 Task: Change  the formatting of the data to Which is Less than 5, In conditional formating, put the option 'Green Fill with Dark Green Text. . 'In the sheet   Navigate Sales templetes book
Action: Mouse moved to (331, 551)
Screenshot: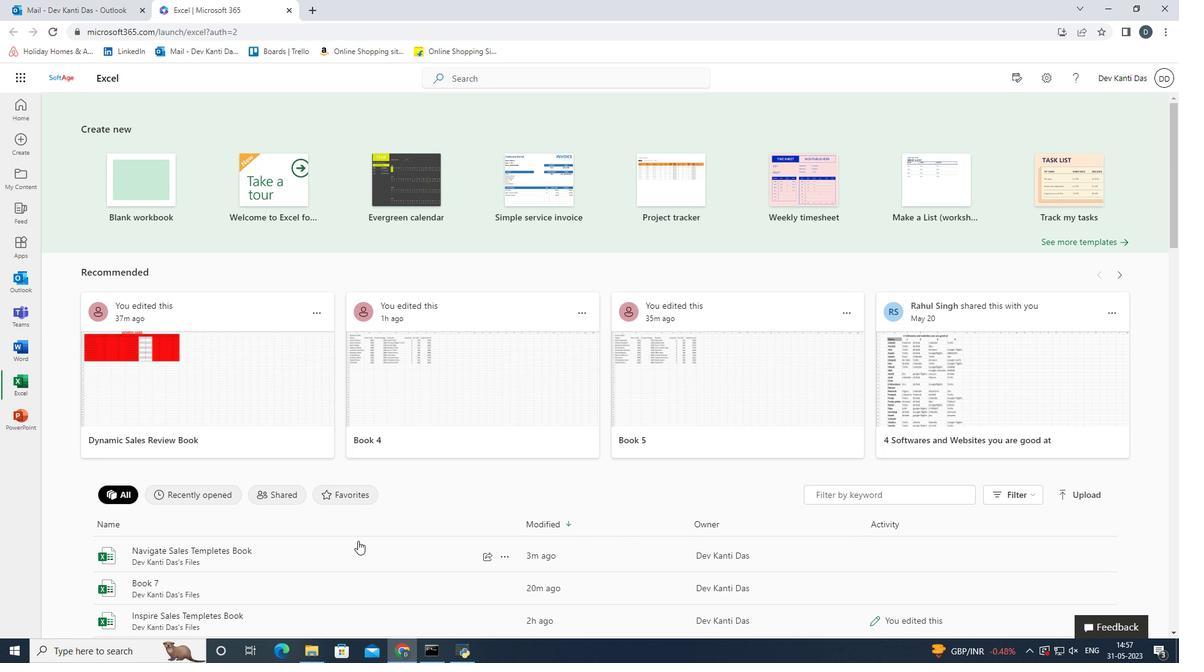 
Action: Mouse pressed left at (331, 551)
Screenshot: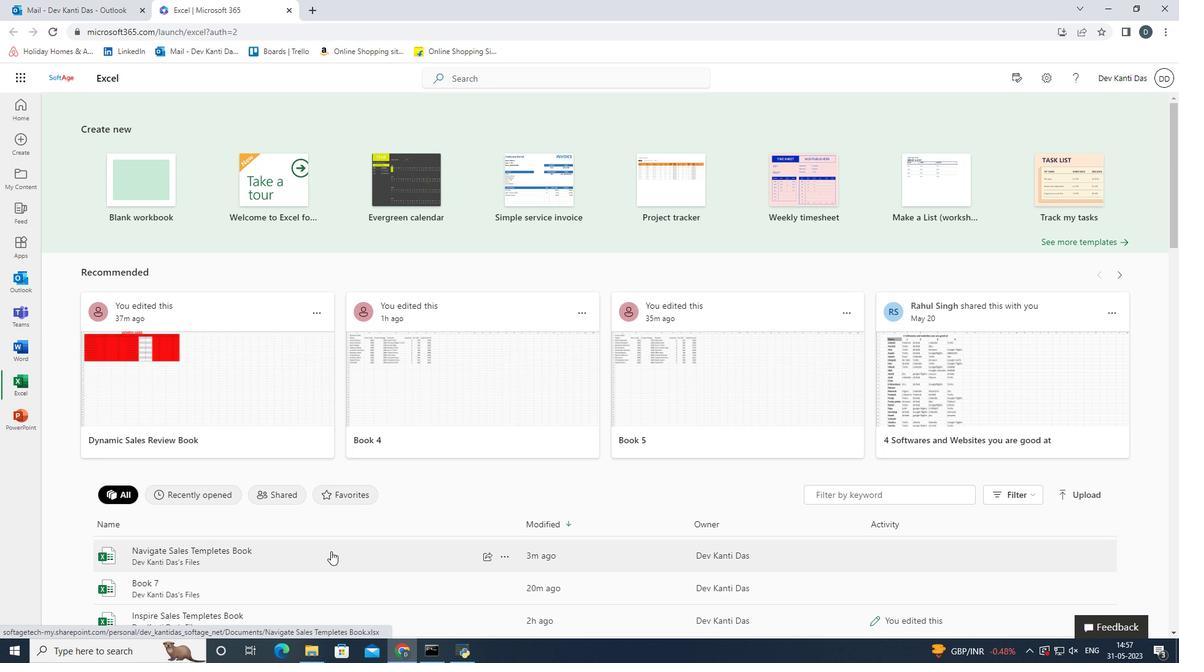 
Action: Mouse moved to (60, 229)
Screenshot: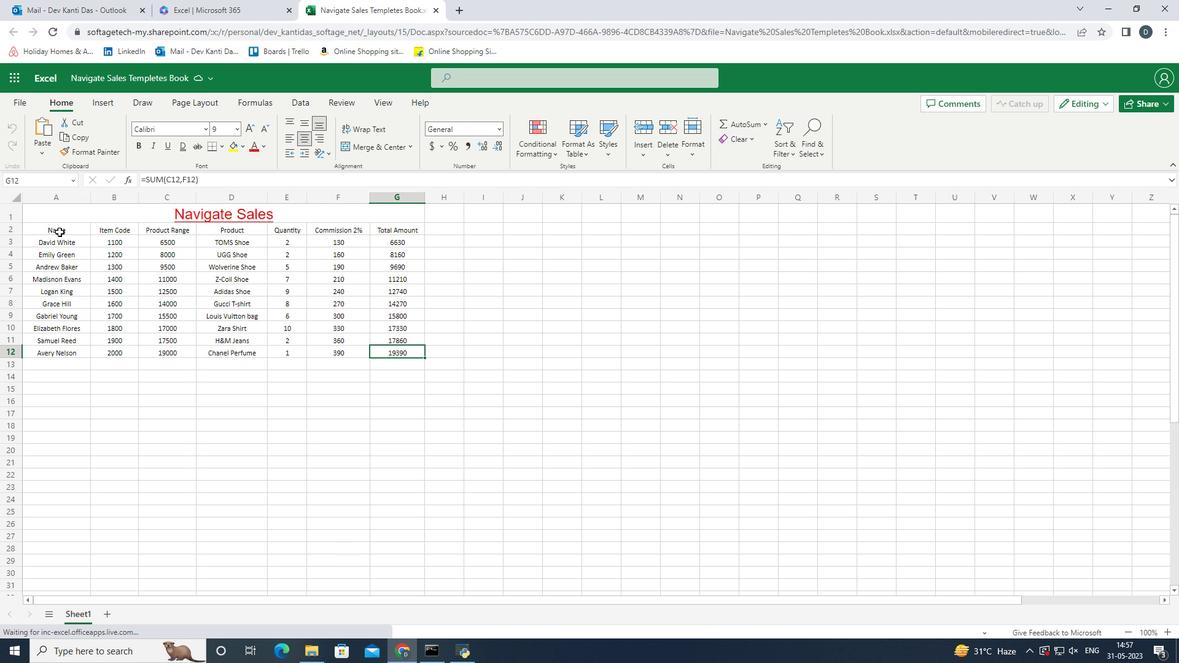 
Action: Mouse pressed left at (60, 229)
Screenshot: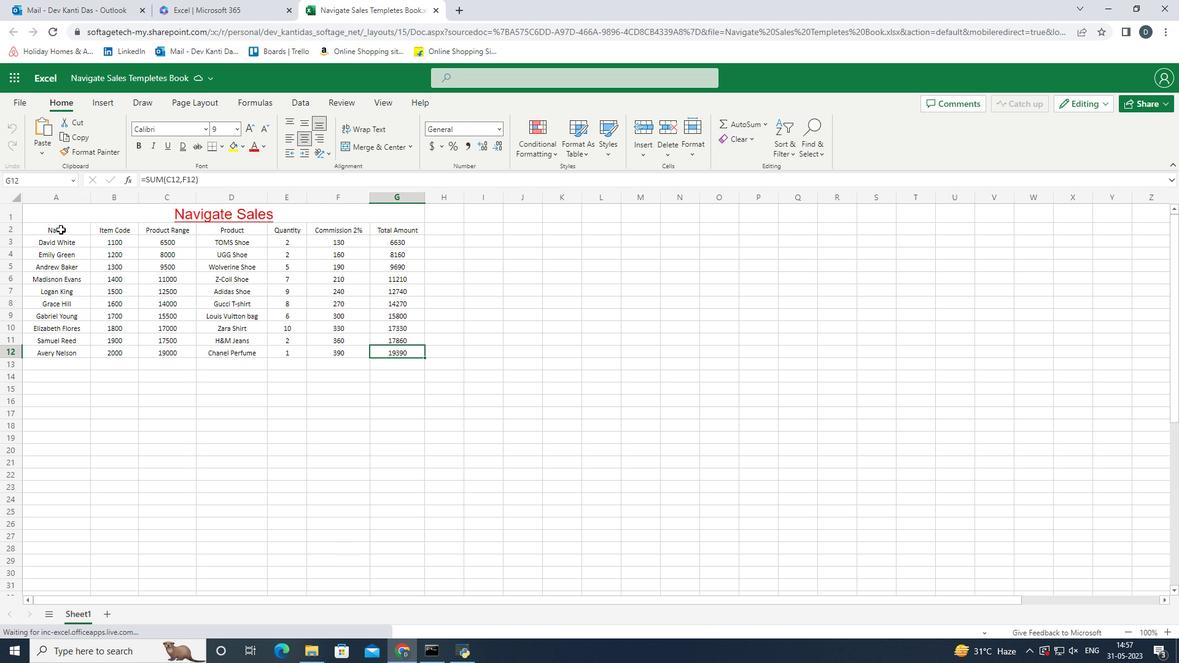 
Action: Mouse pressed left at (60, 229)
Screenshot: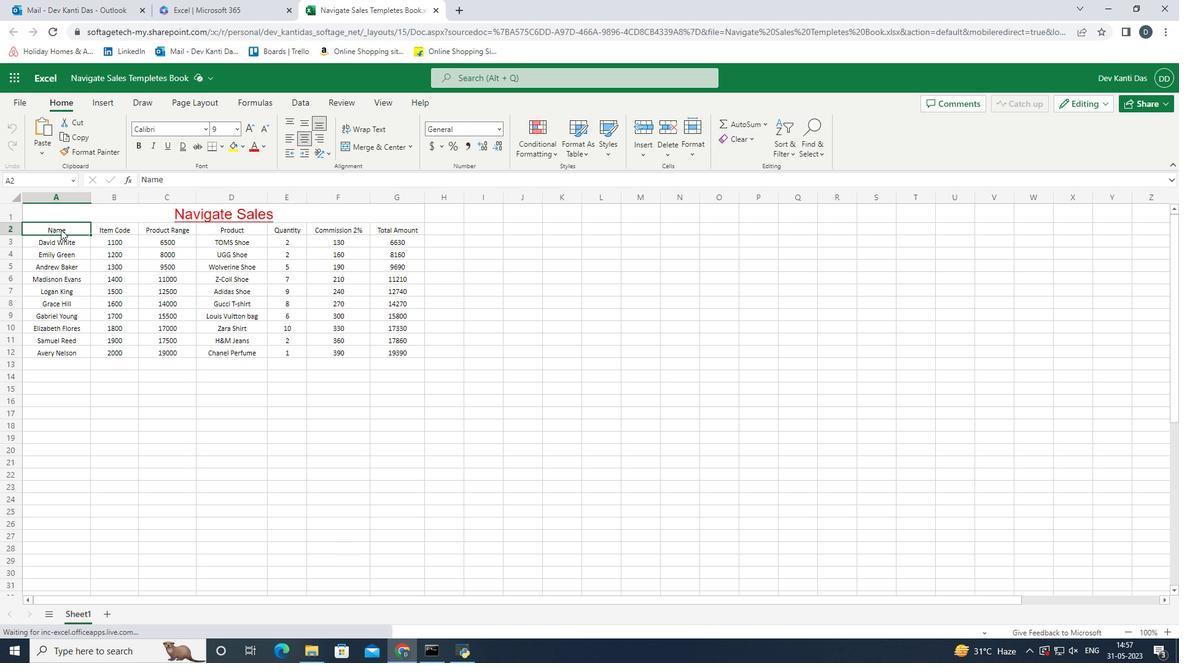 
Action: Mouse moved to (546, 144)
Screenshot: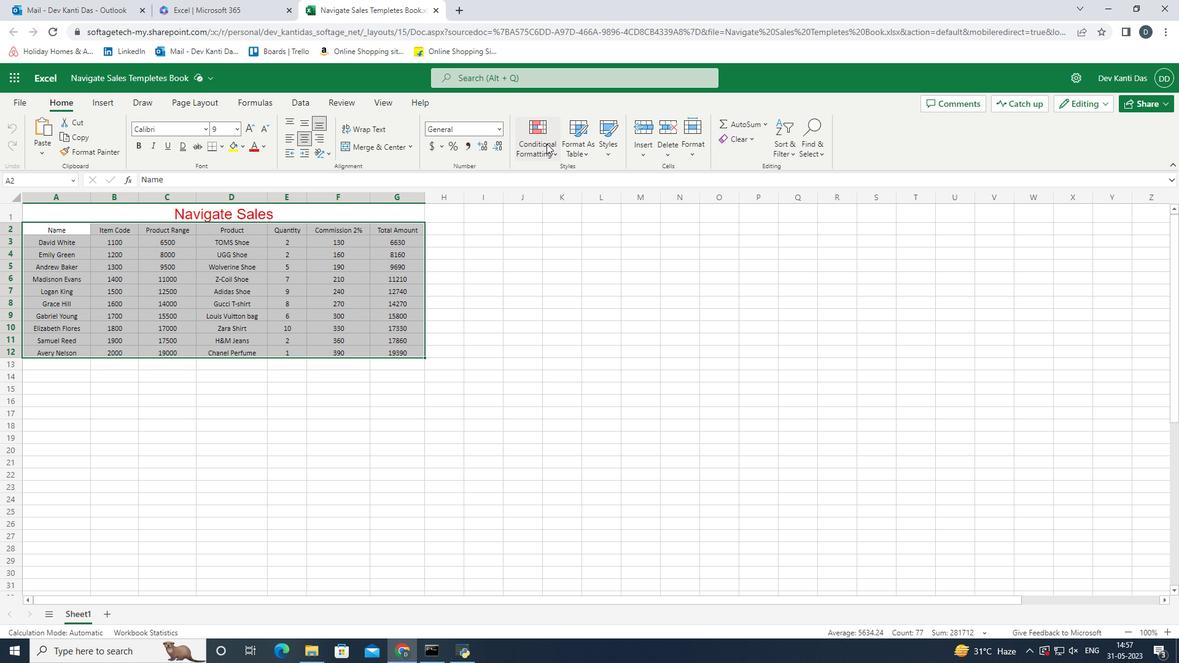 
Action: Mouse pressed left at (546, 144)
Screenshot: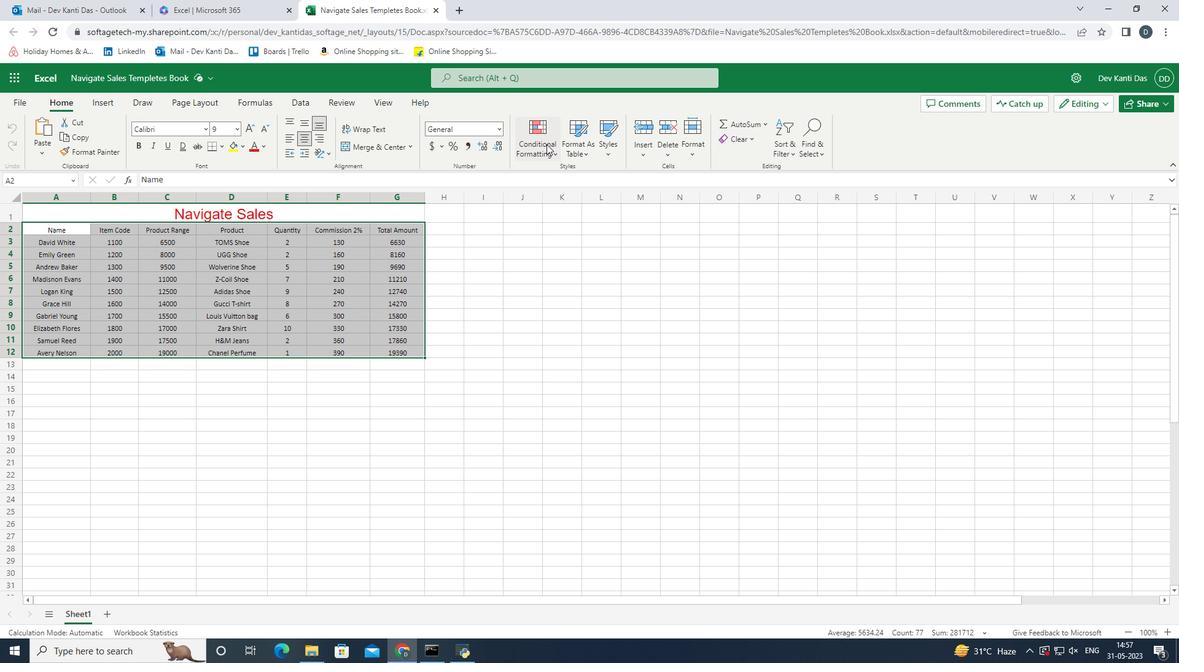 
Action: Mouse moved to (687, 210)
Screenshot: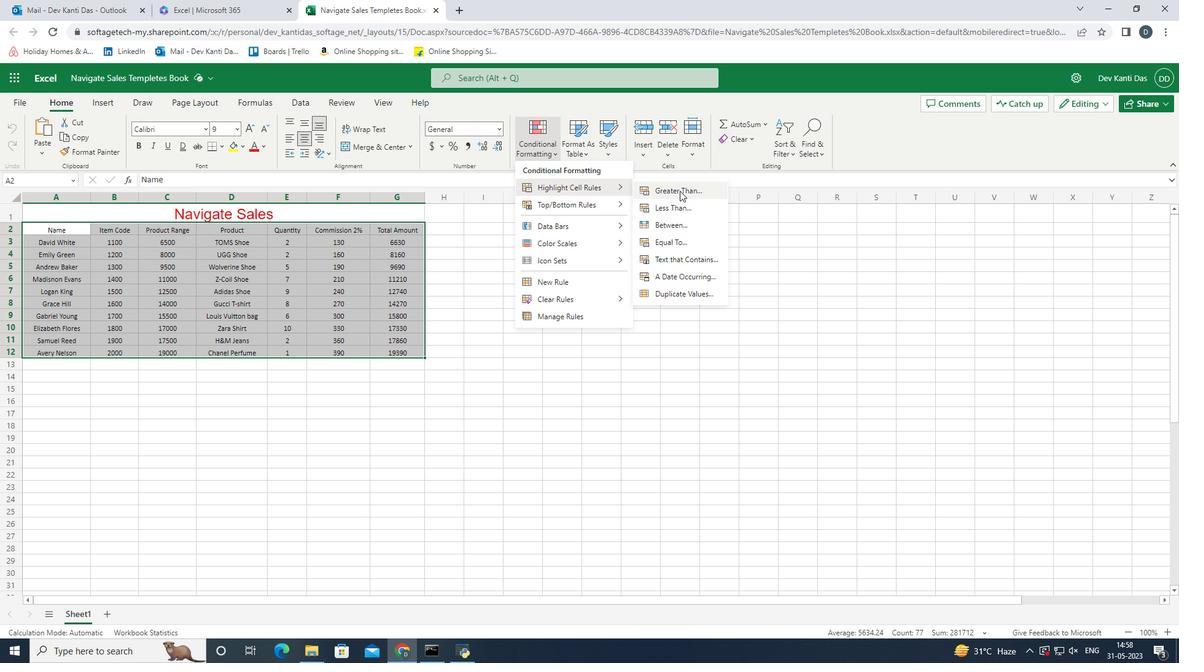 
Action: Mouse pressed left at (687, 210)
Screenshot: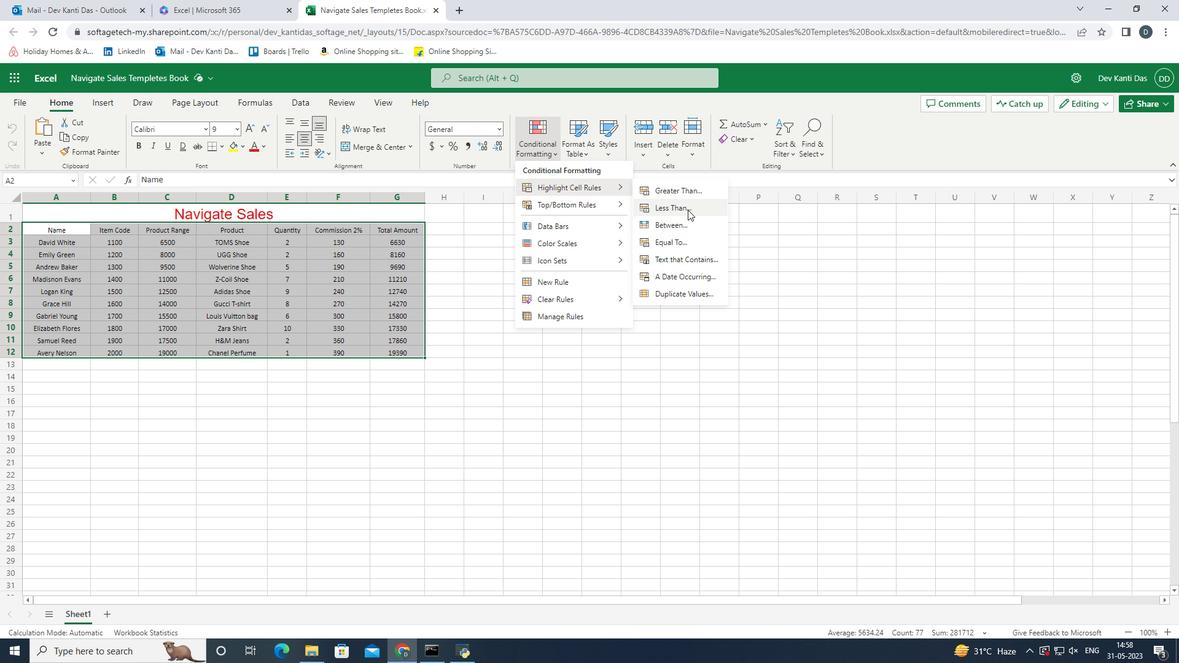 
Action: Mouse moved to (1115, 369)
Screenshot: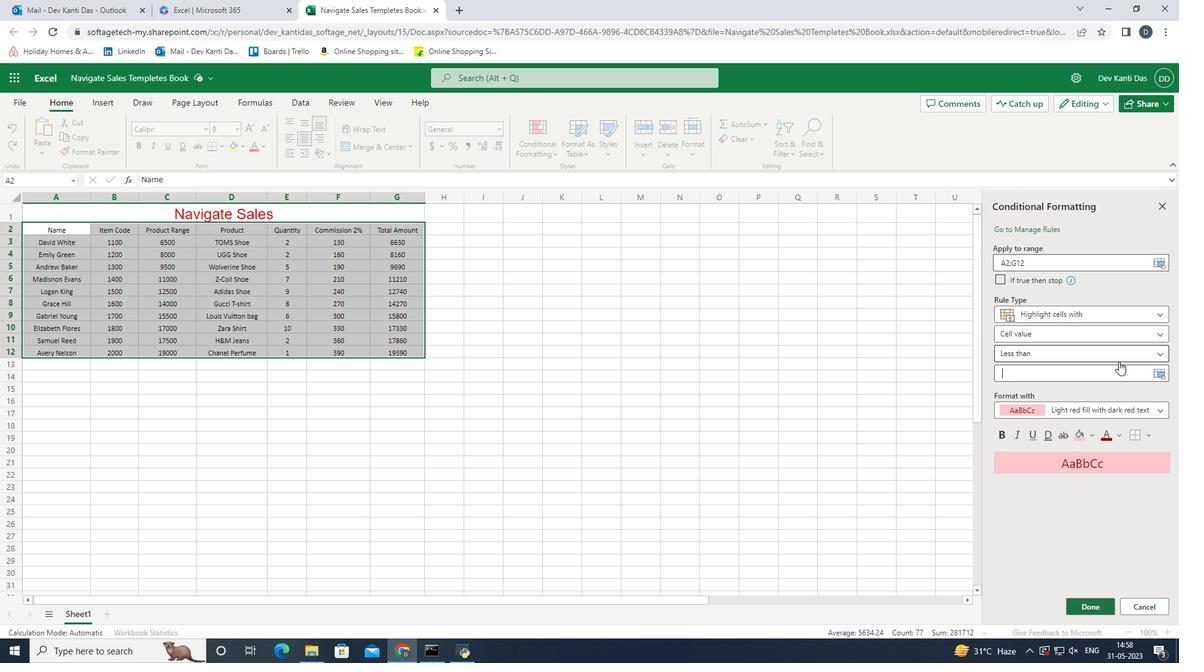 
Action: Key pressed 5
Screenshot: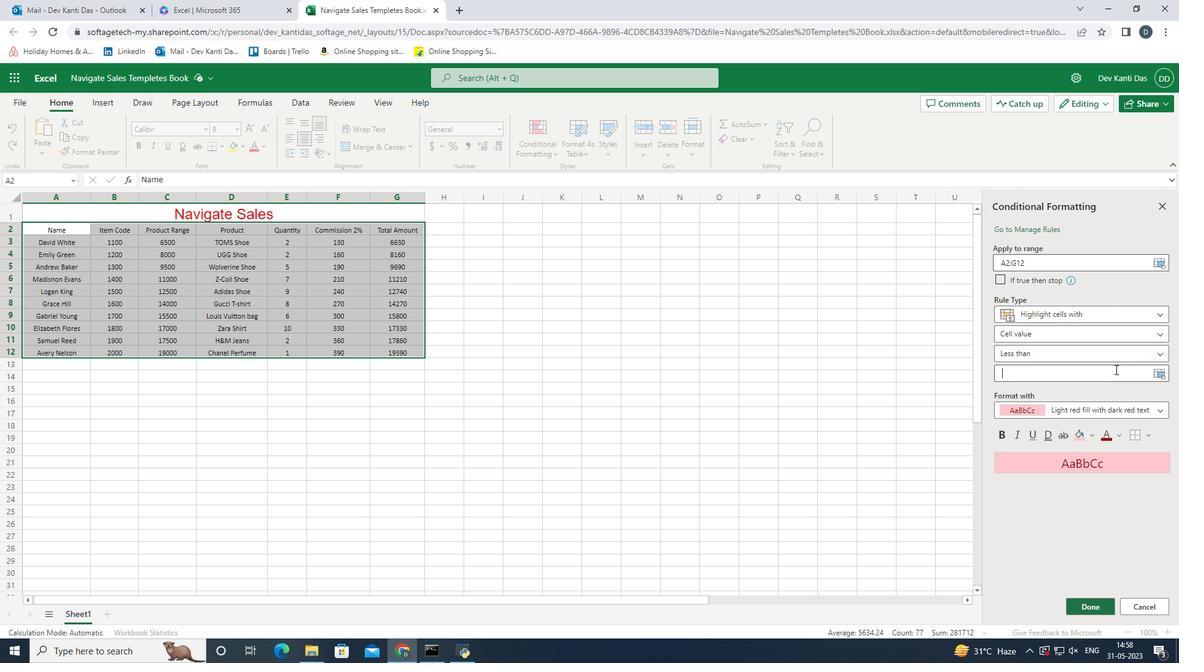 
Action: Mouse moved to (1151, 412)
Screenshot: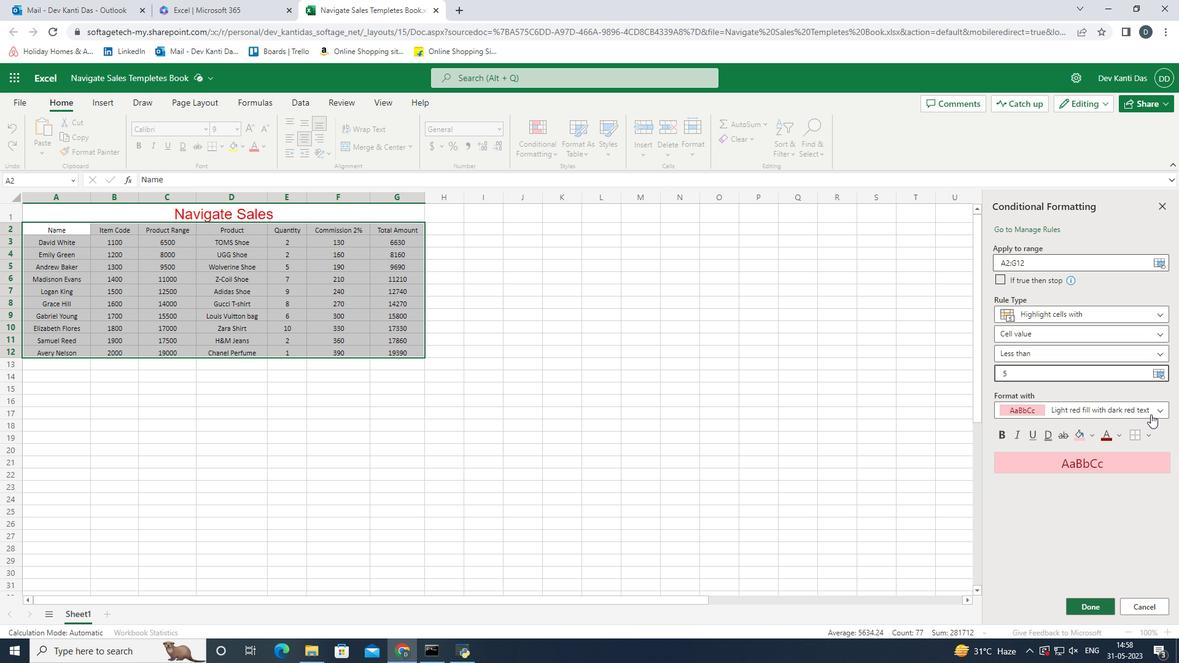 
Action: Mouse pressed left at (1151, 412)
Screenshot: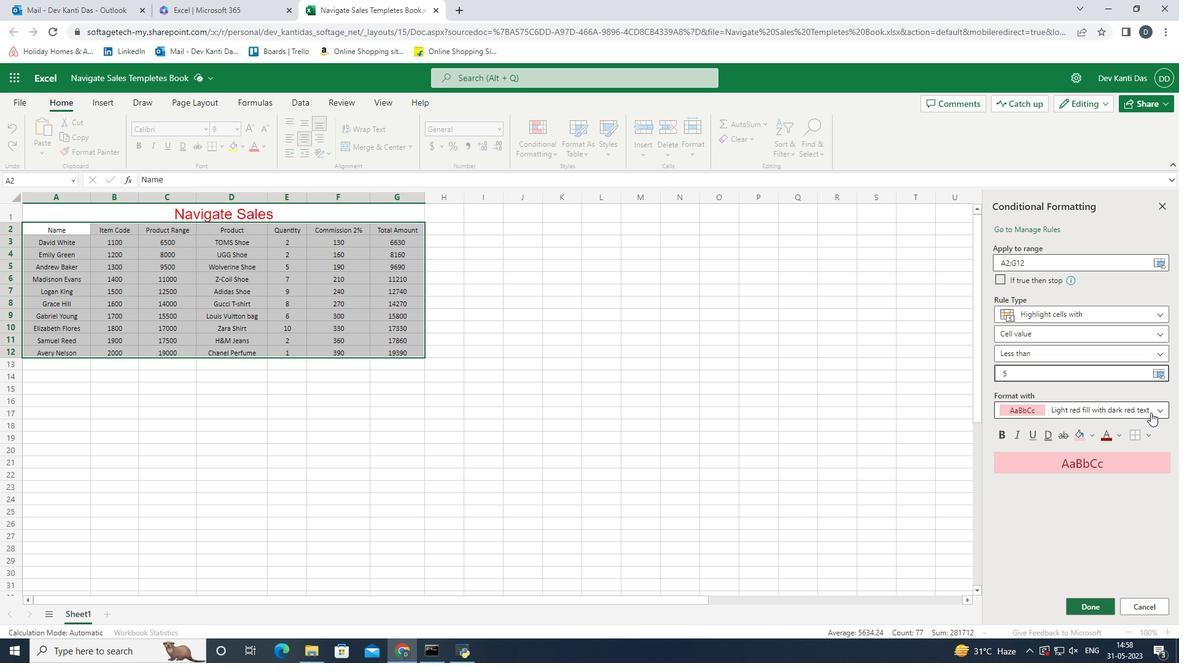 
Action: Mouse moved to (1143, 467)
Screenshot: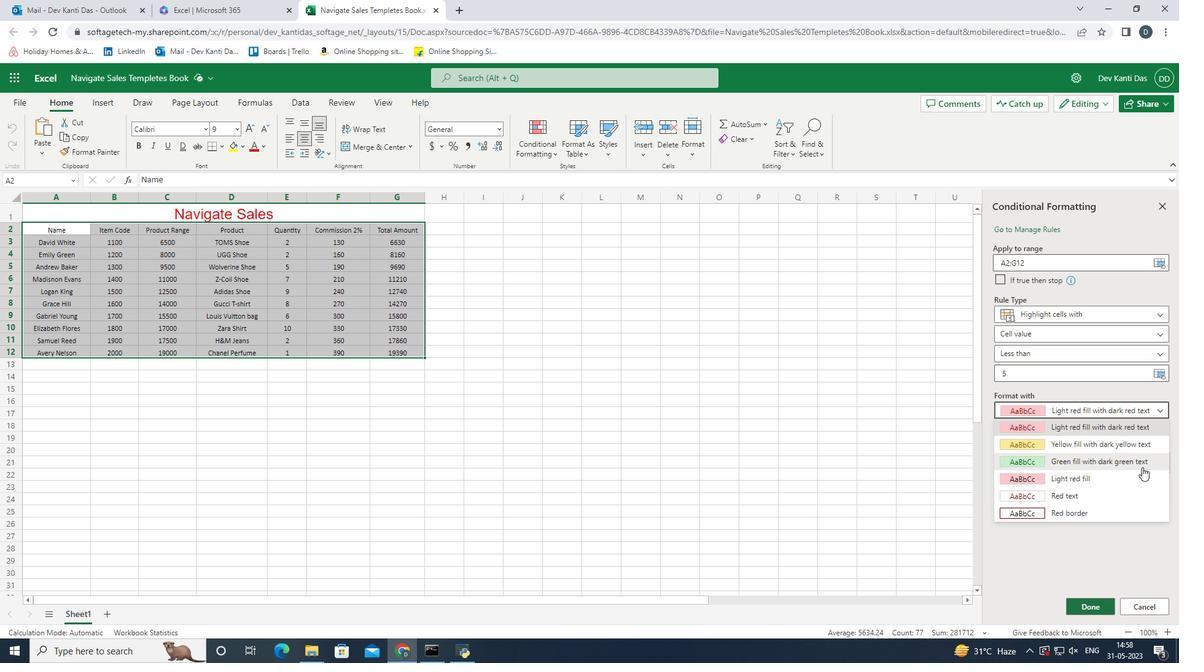 
Action: Mouse pressed left at (1143, 467)
Screenshot: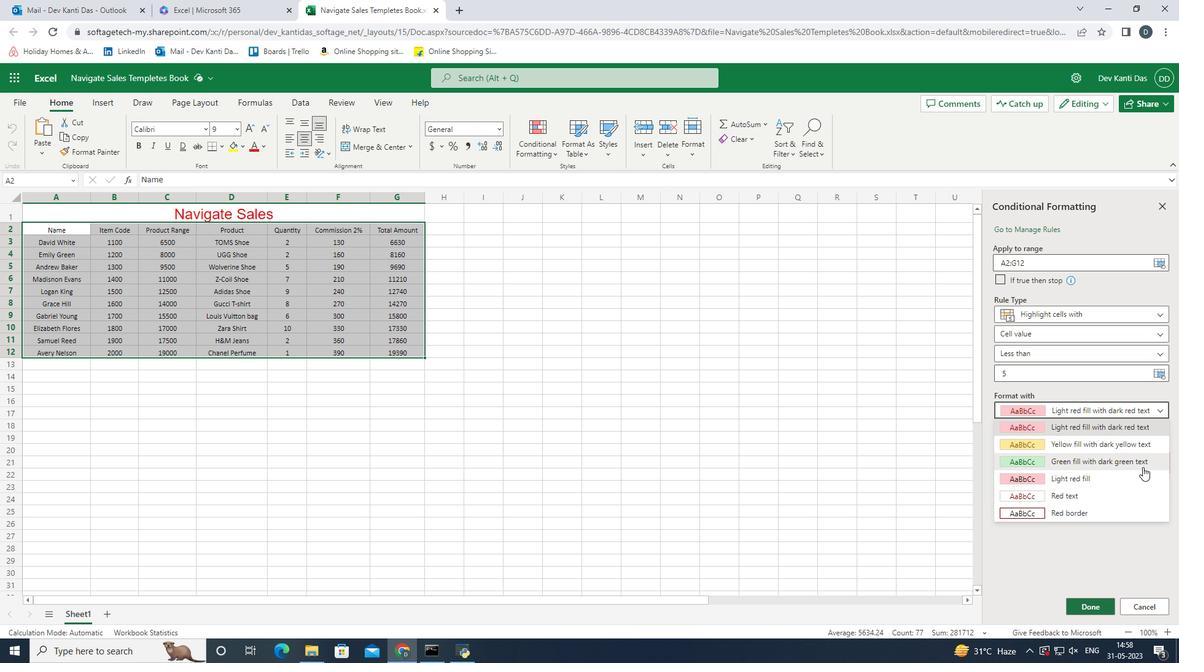 
Action: Mouse moved to (1094, 609)
Screenshot: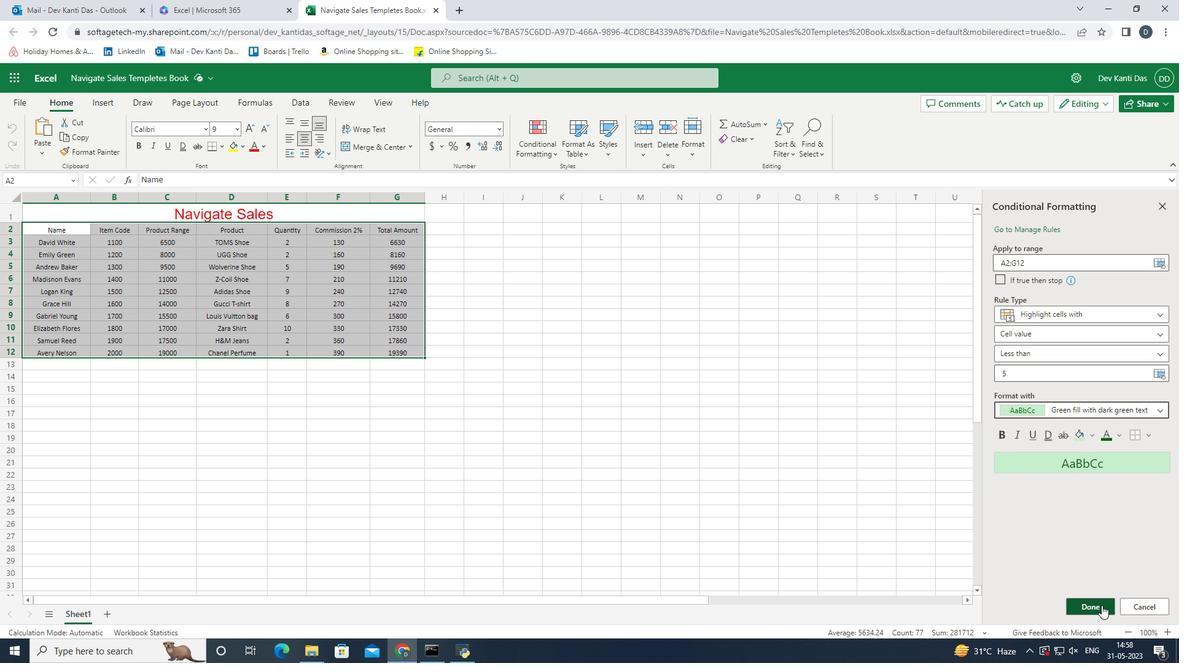 
Action: Mouse pressed left at (1094, 609)
Screenshot: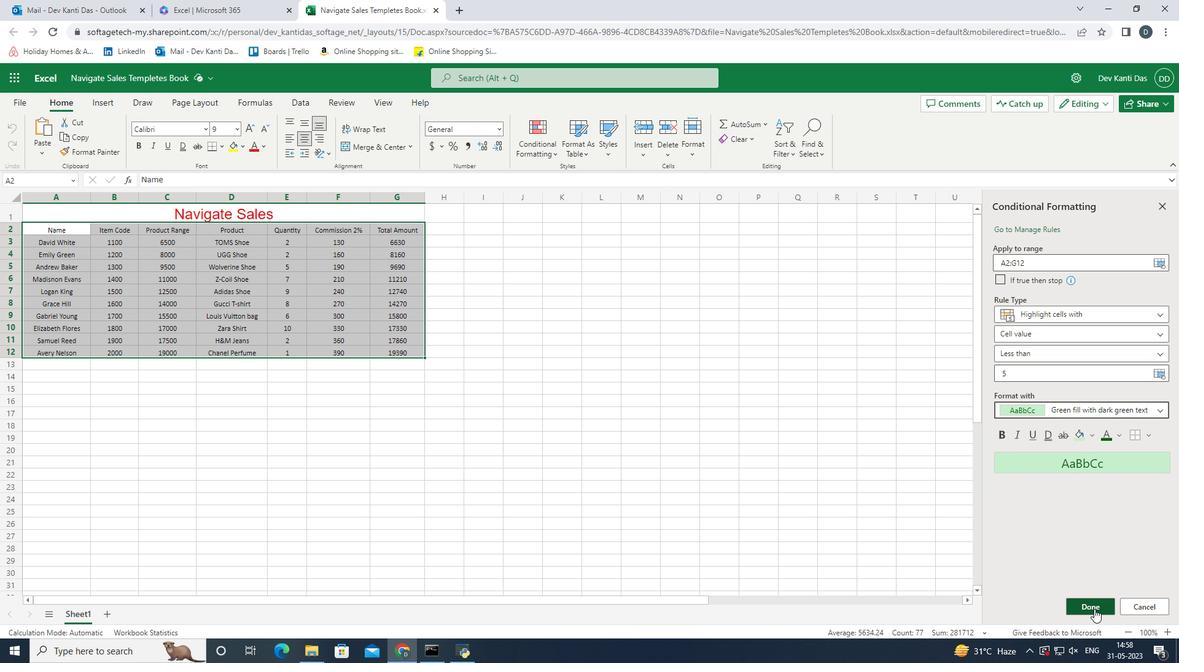 
Action: Mouse moved to (1166, 200)
Screenshot: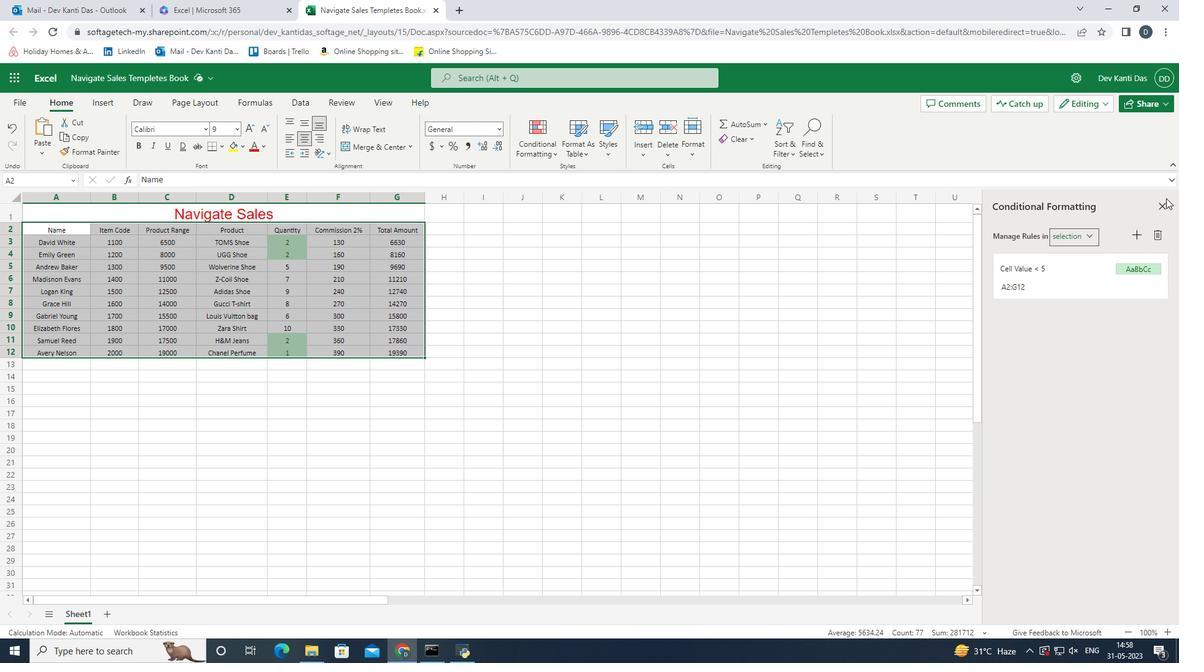 
Action: Mouse pressed left at (1166, 200)
Screenshot: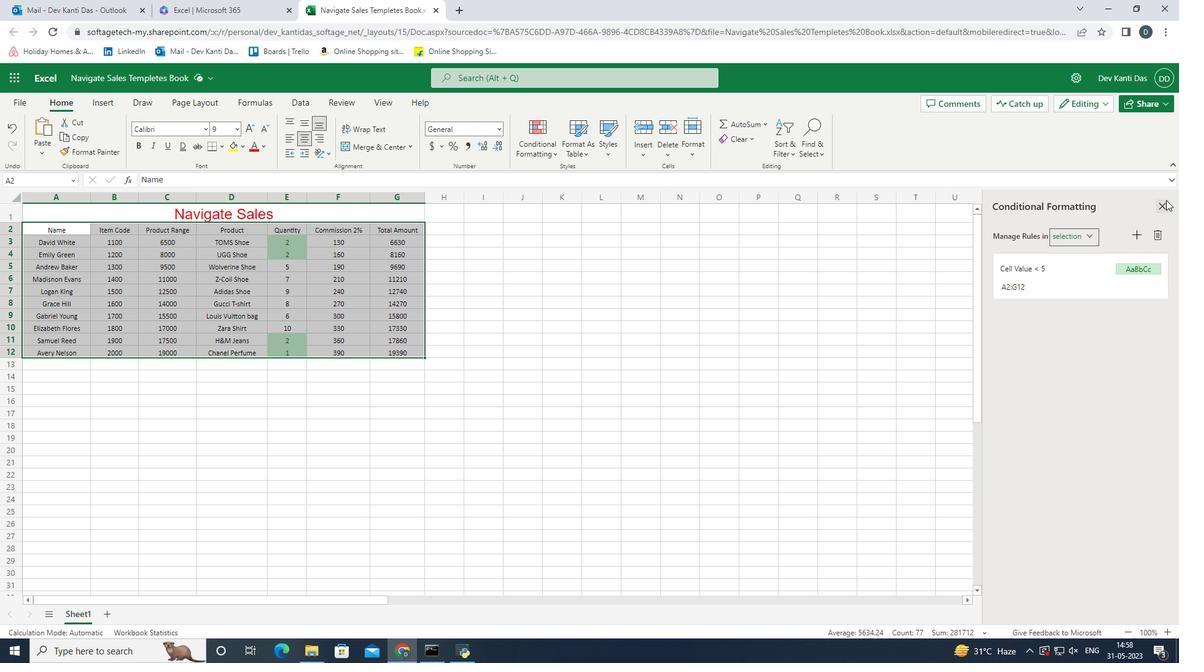 
Action: Mouse moved to (353, 346)
Screenshot: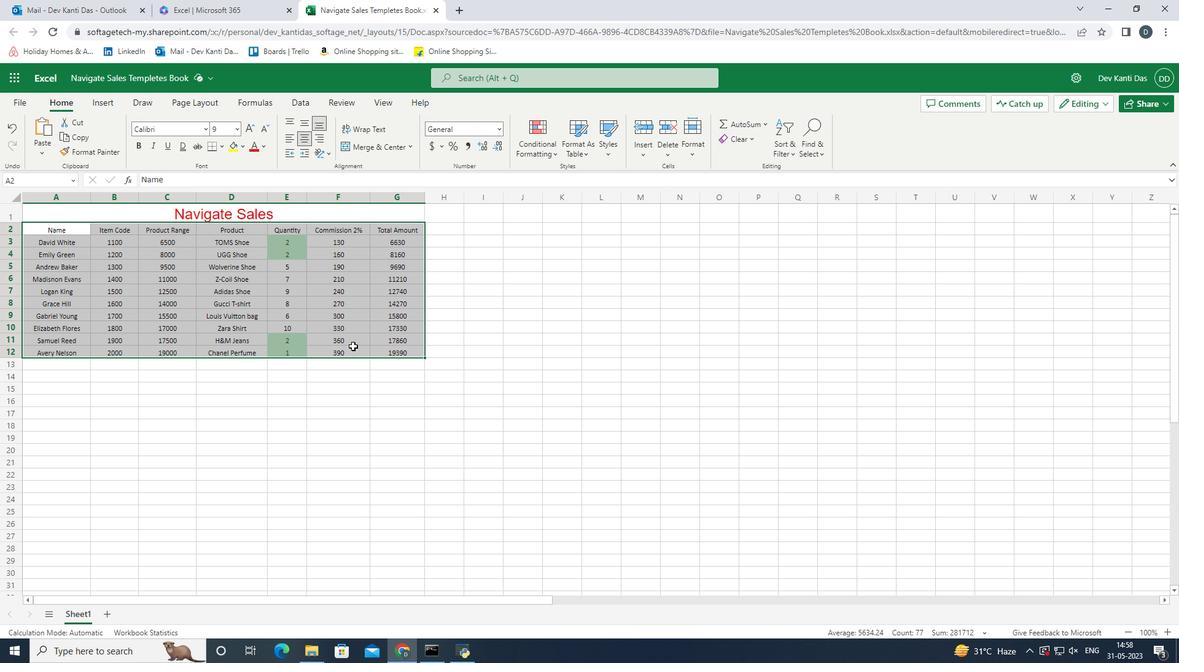 
